 Task: Create New Customer with Customer Name: IndianRetail, Billing Address Line1: 3632 Walton Street, Billing Address Line2:  Salt Lake City, Billing Address Line3:  Utah 84104, Cell Number: 918-762-1747
Action: Mouse pressed left at (166, 31)
Screenshot: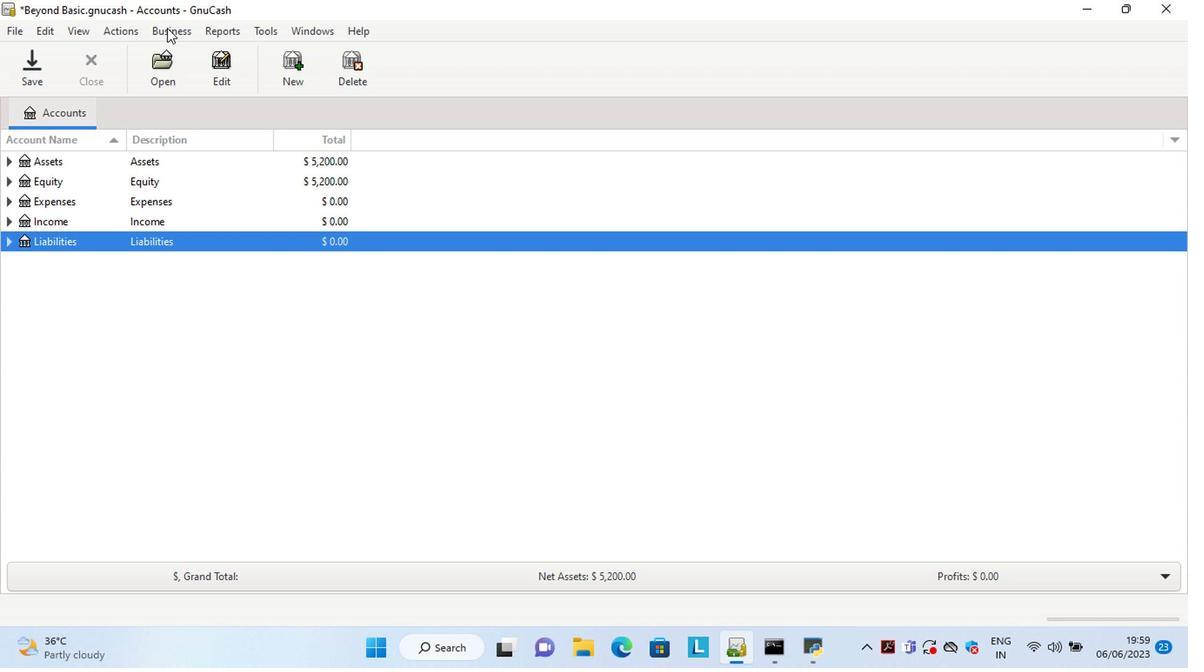 
Action: Mouse moved to (381, 78)
Screenshot: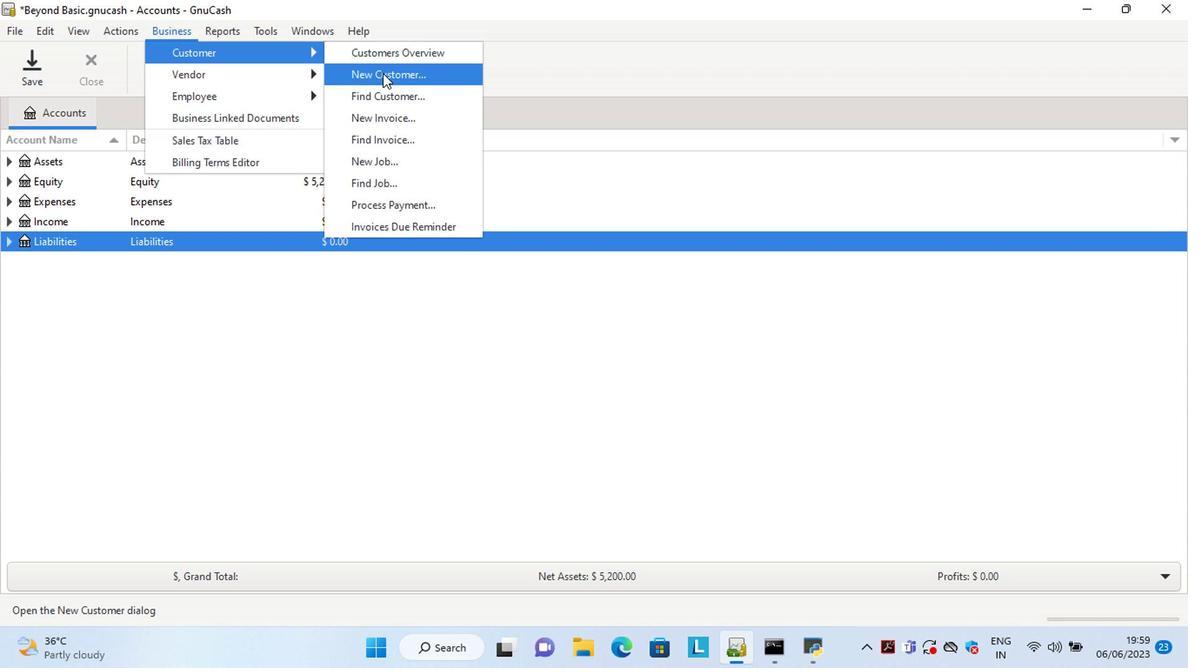 
Action: Mouse pressed left at (381, 78)
Screenshot: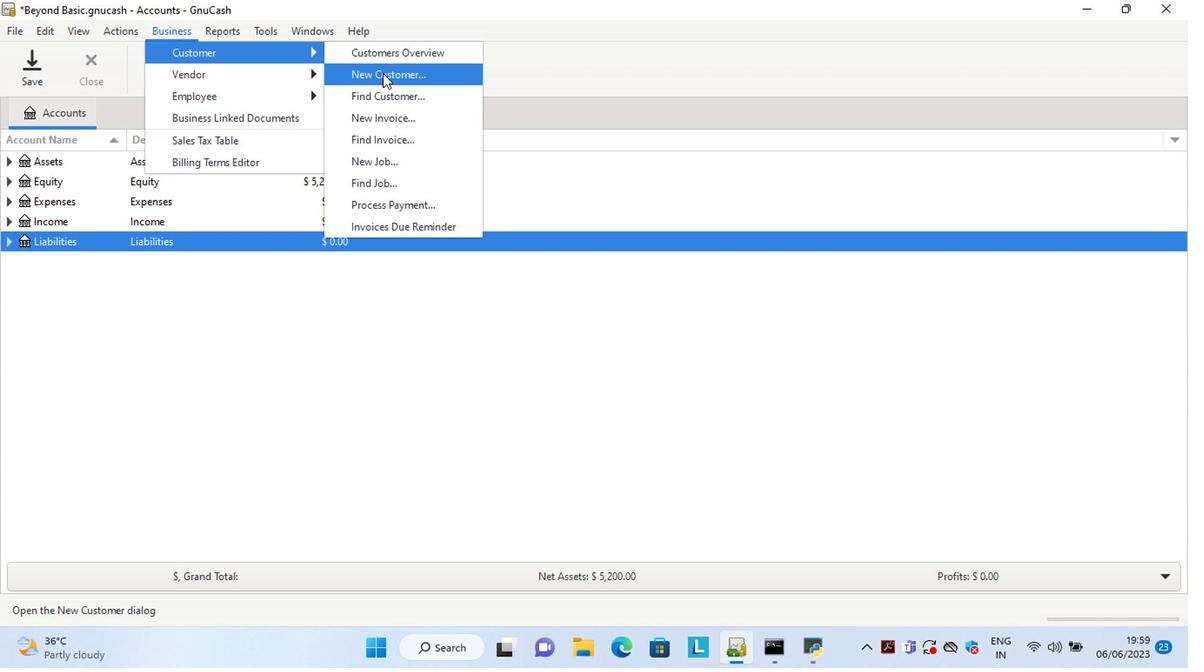 
Action: Mouse moved to (938, 390)
Screenshot: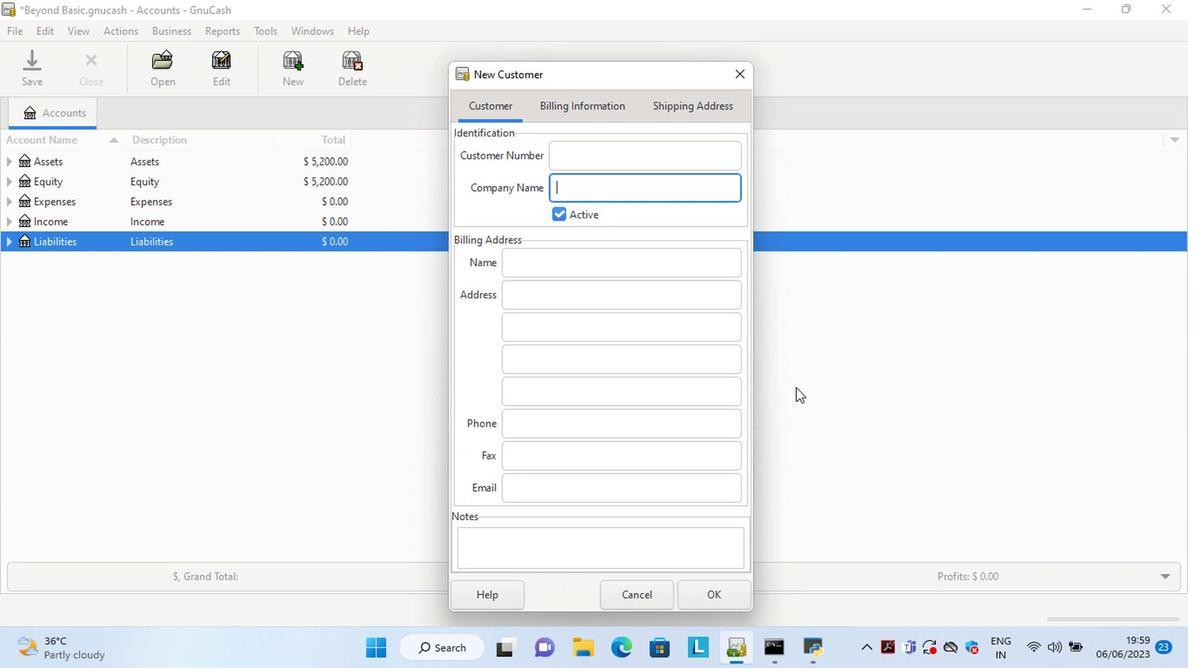 
Action: Key pressed <Key.shift>Indian<Key.shift>Retail<Key.tab><Key.tab><Key.tab>3632<Key.space><Key.shift>Walton<Key.space><Key.shift>Street<Key.tab><Key.shift>Sal<Key.tab><Key.shift>U<Key.tab><Key.tab>918-762-1747
Screenshot: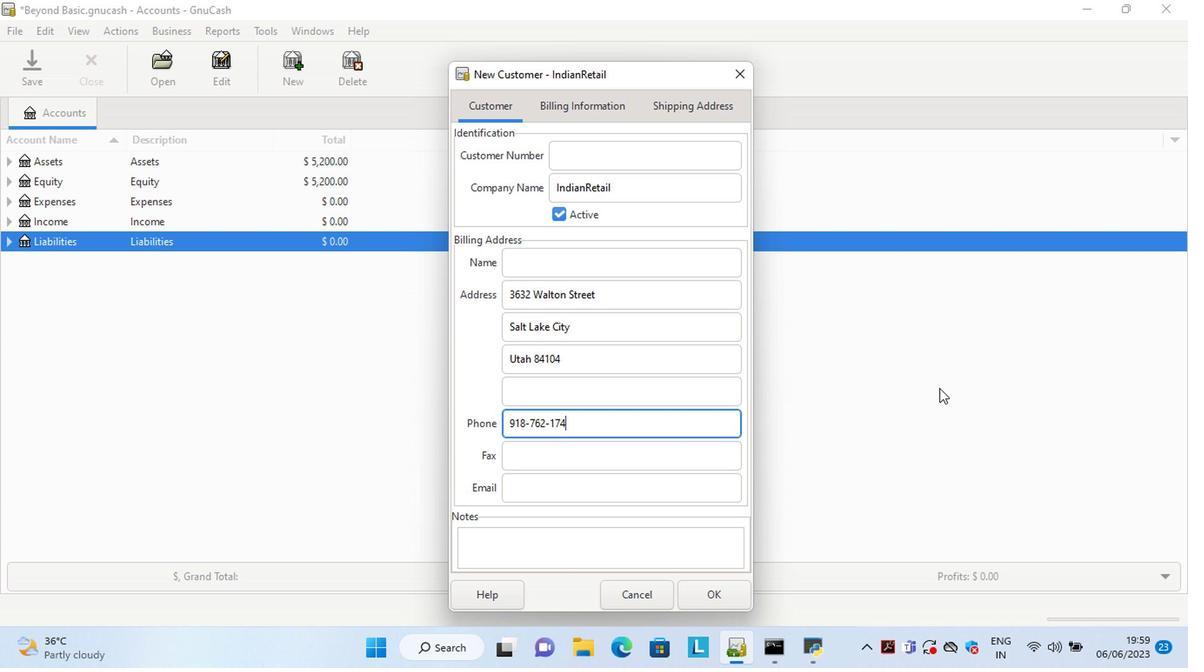 
Action: Mouse moved to (708, 597)
Screenshot: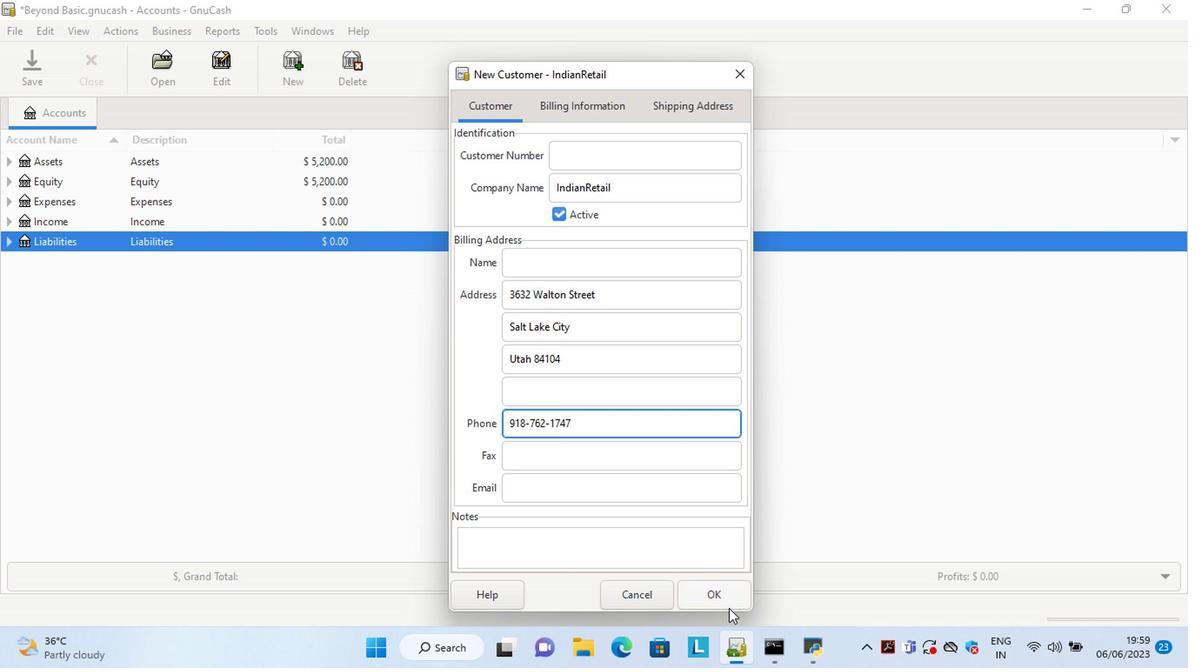 
Action: Mouse pressed left at (708, 597)
Screenshot: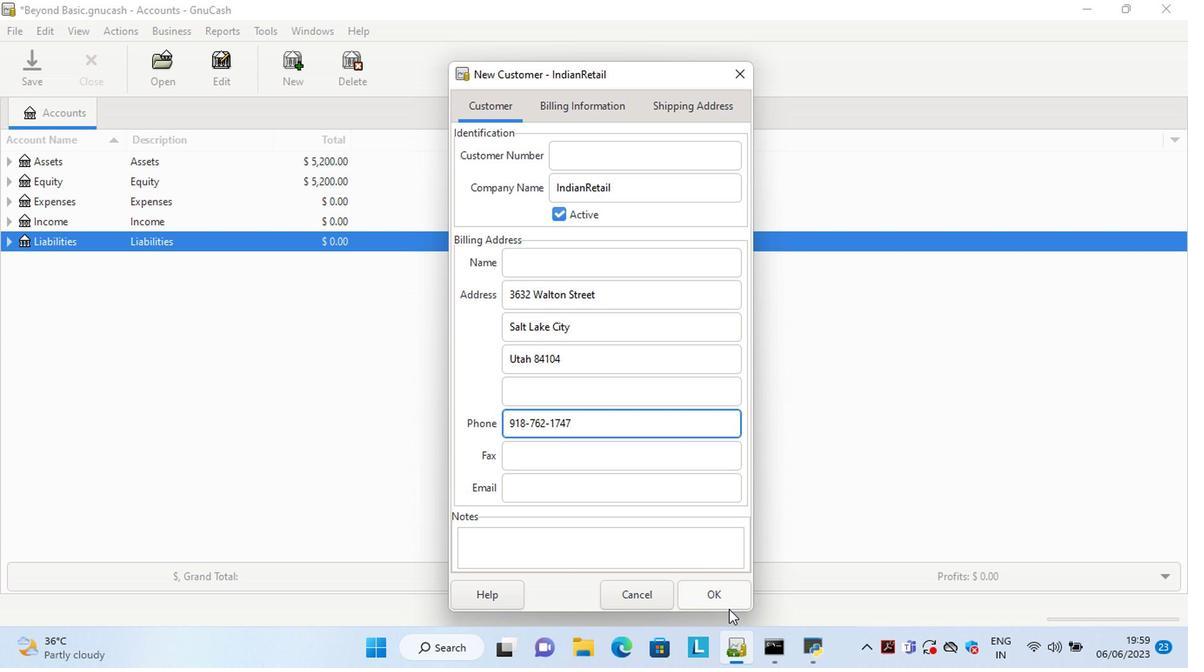 
